Task: In the  document Aging.pdfMake this file  'available offline' Check 'Vision History' View the  non- printing characters
Action: Mouse moved to (34, 54)
Screenshot: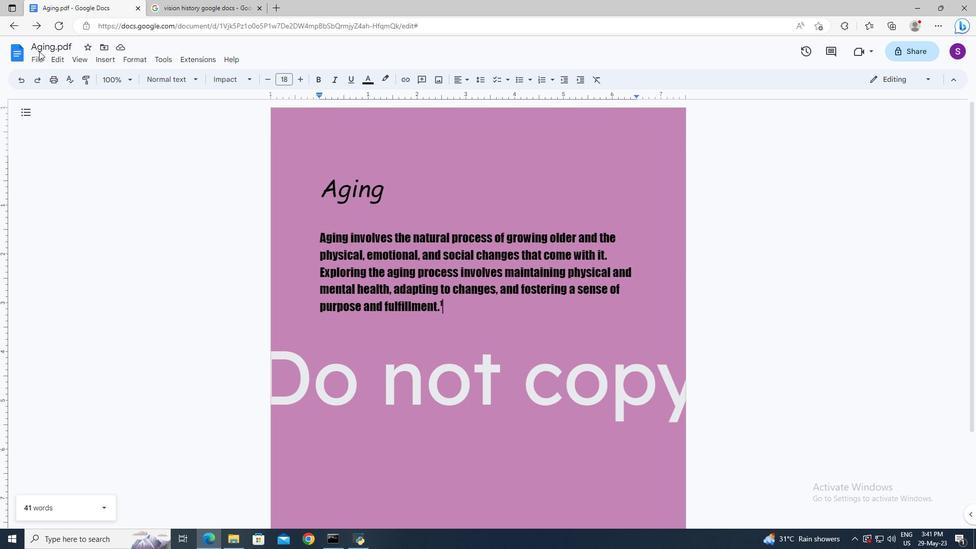 
Action: Mouse pressed left at (34, 54)
Screenshot: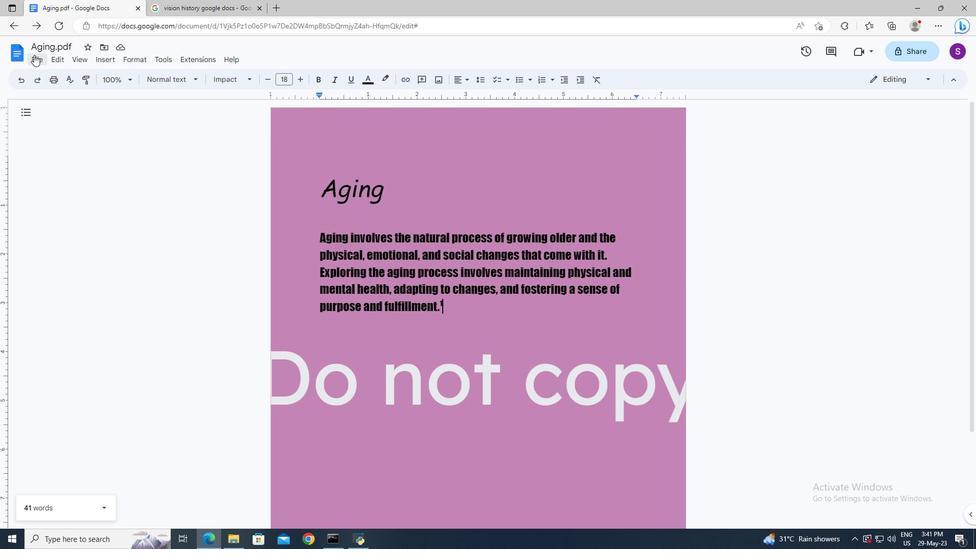 
Action: Mouse moved to (88, 279)
Screenshot: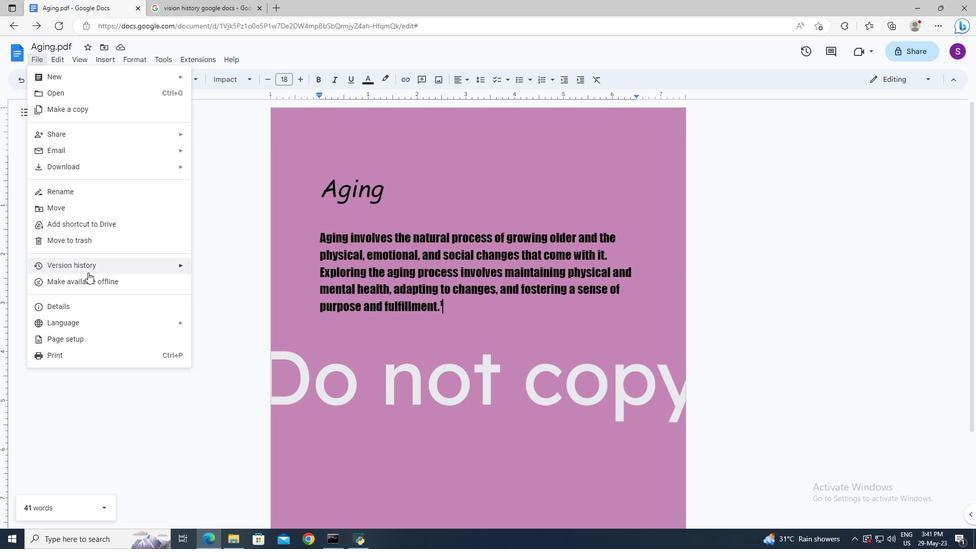 
Action: Mouse pressed left at (88, 279)
Screenshot: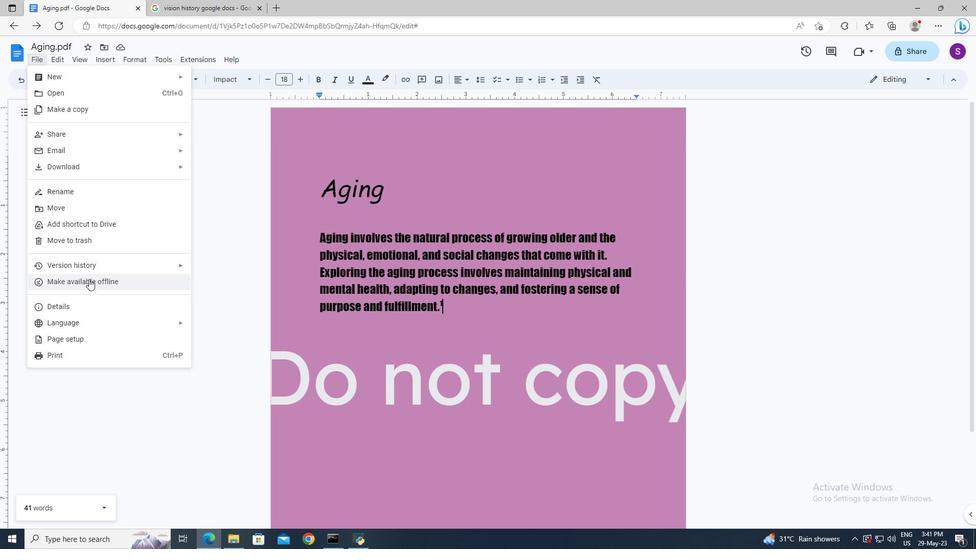 
Action: Mouse moved to (548, 313)
Screenshot: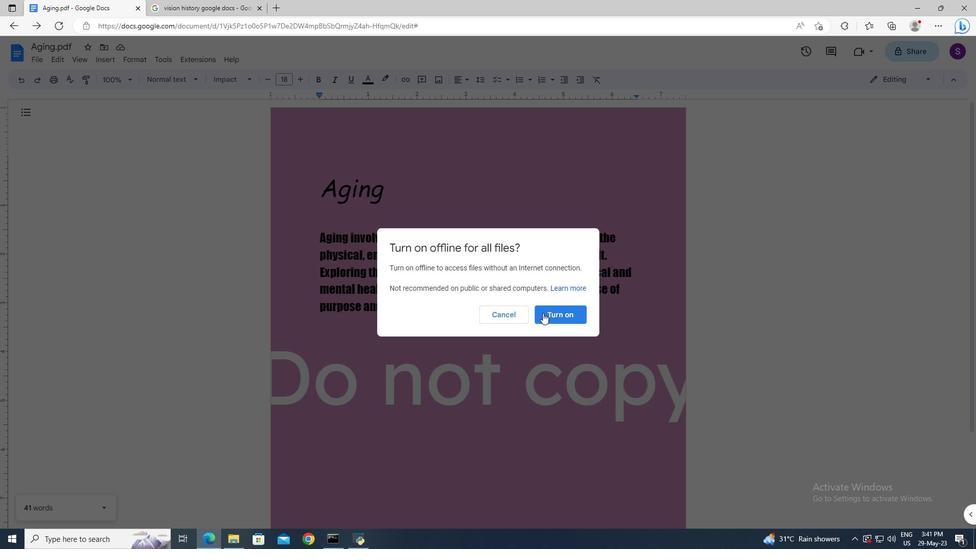 
Action: Mouse pressed left at (548, 313)
Screenshot: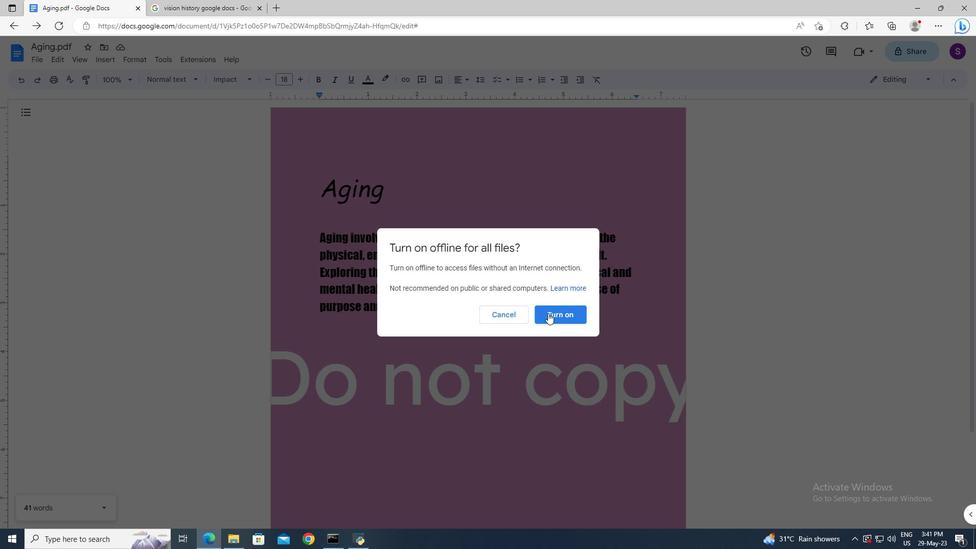 
Action: Mouse moved to (161, 60)
Screenshot: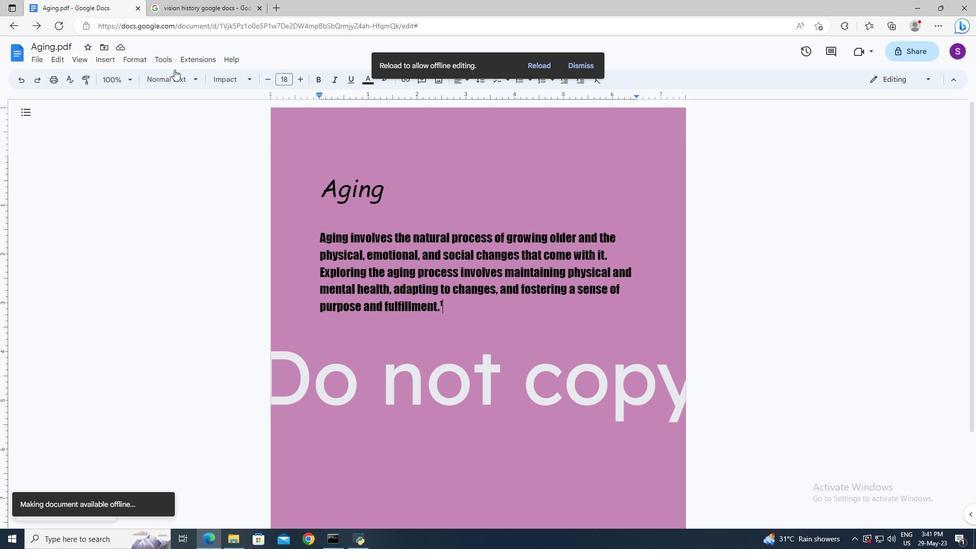 
Action: Mouse pressed left at (161, 60)
Screenshot: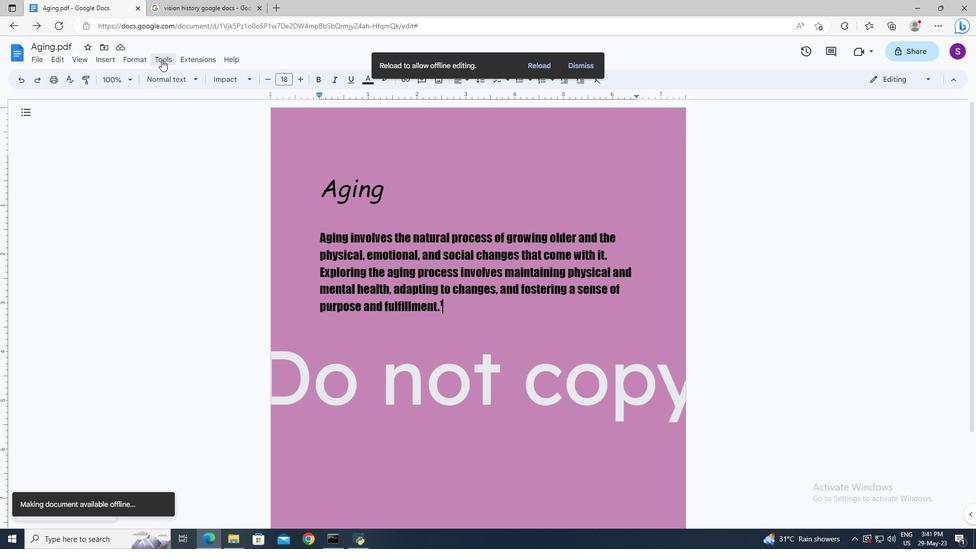 
Action: Mouse moved to (191, 328)
Screenshot: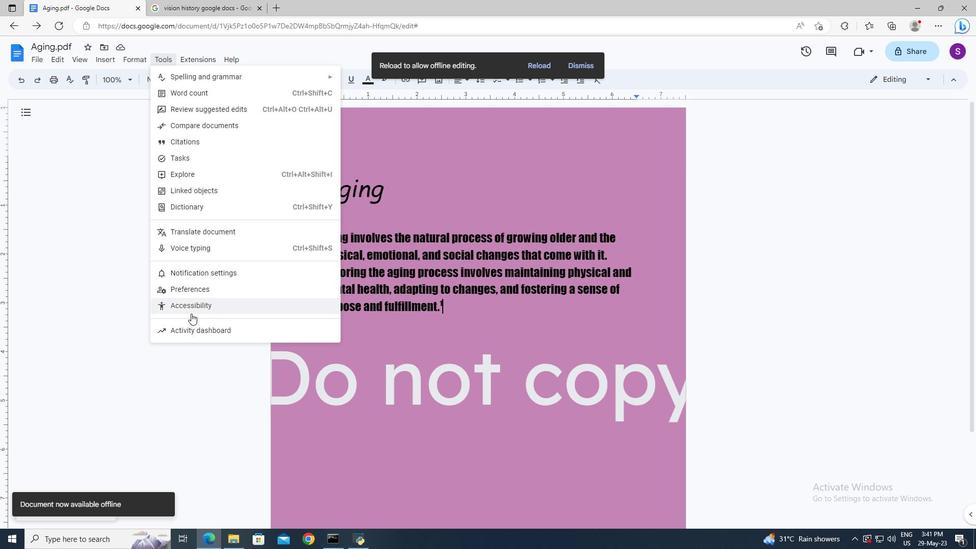 
Action: Mouse pressed left at (191, 328)
Screenshot: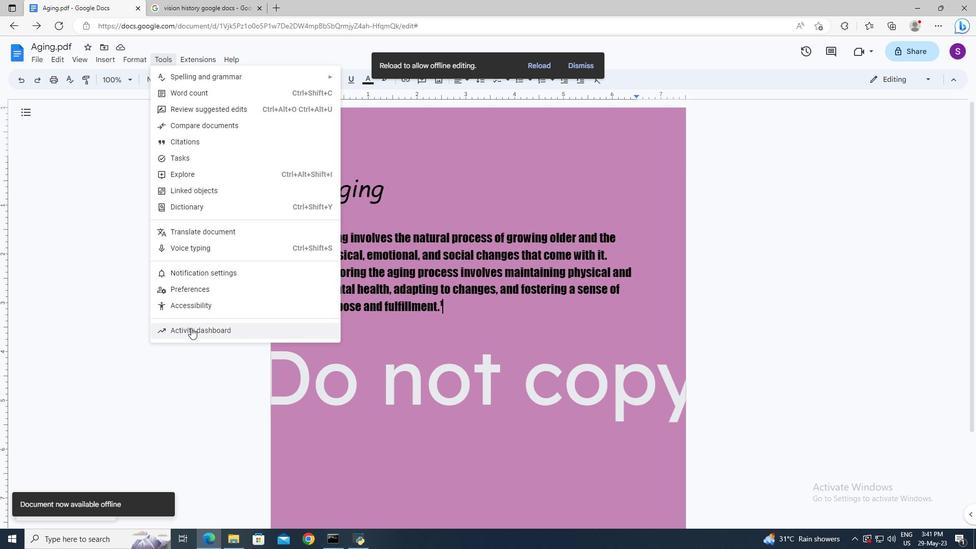 
Action: Mouse moved to (333, 264)
Screenshot: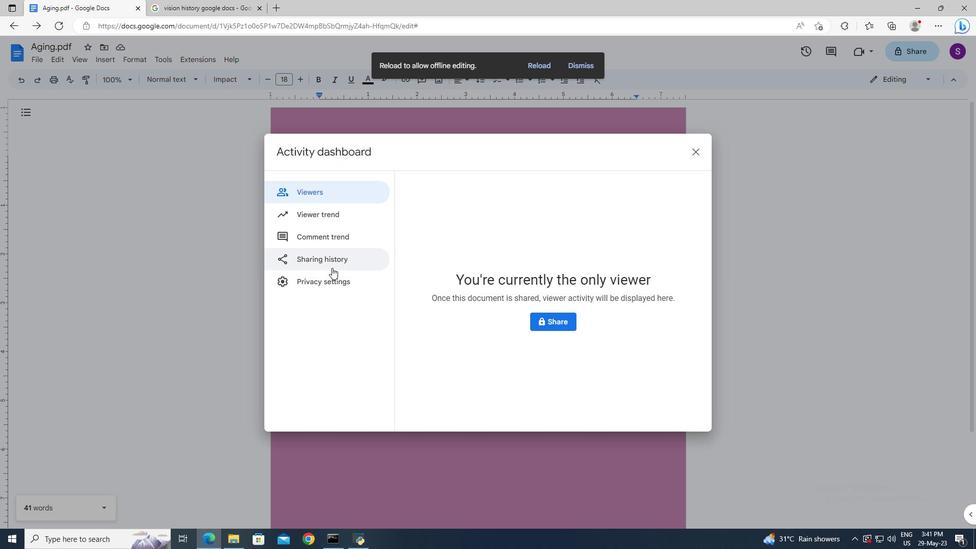 
Action: Mouse pressed left at (333, 264)
Screenshot: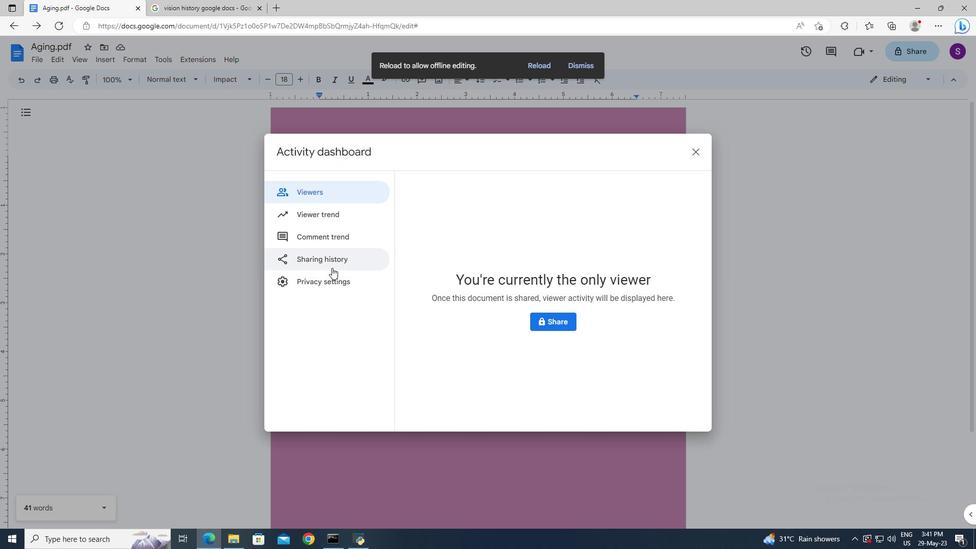 
Action: Mouse moved to (694, 150)
Screenshot: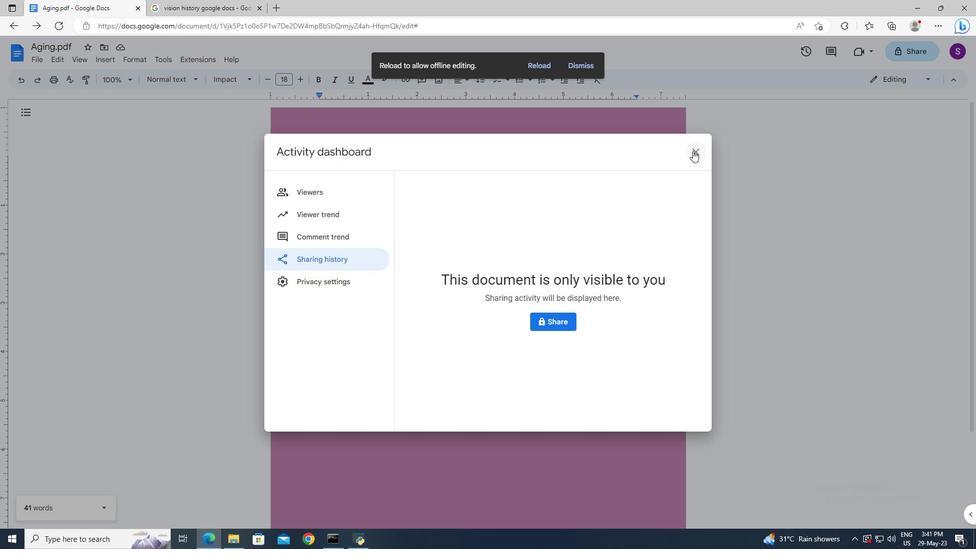 
Action: Mouse pressed left at (694, 150)
Screenshot: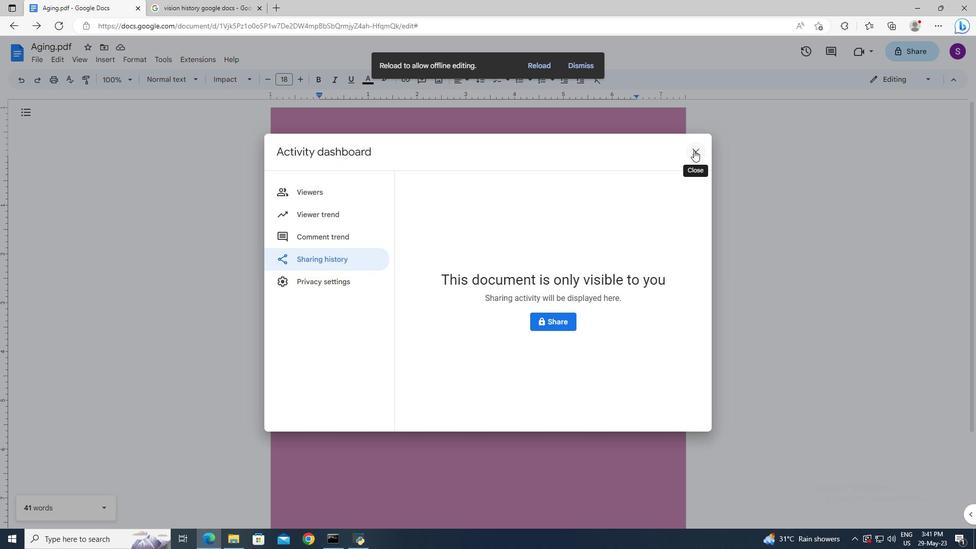 
Action: Mouse moved to (82, 57)
Screenshot: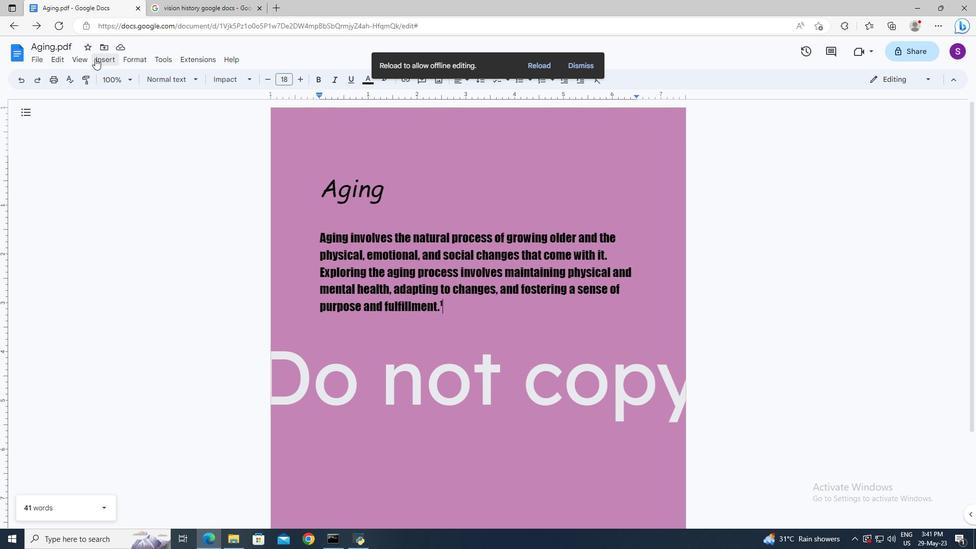 
Action: Mouse pressed left at (82, 57)
Screenshot: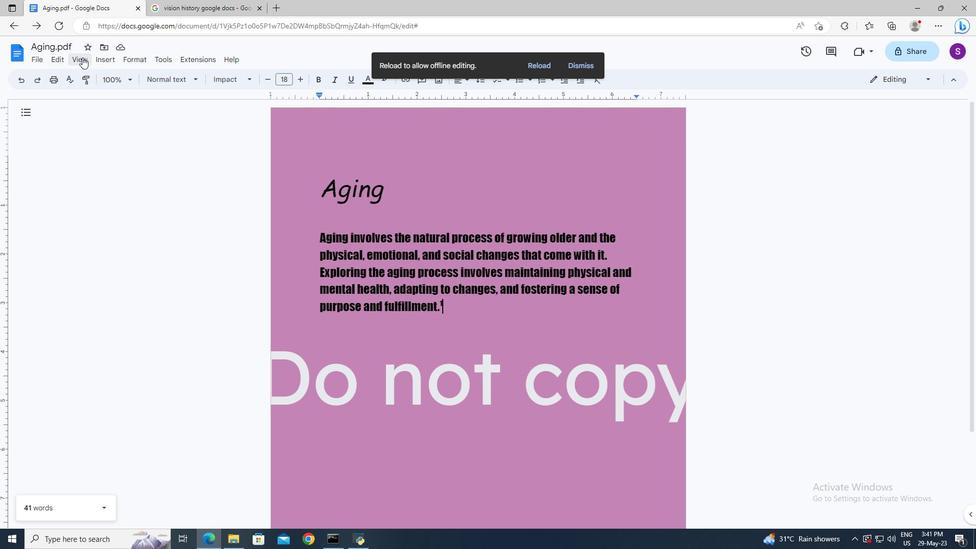 
Action: Mouse moved to (95, 164)
Screenshot: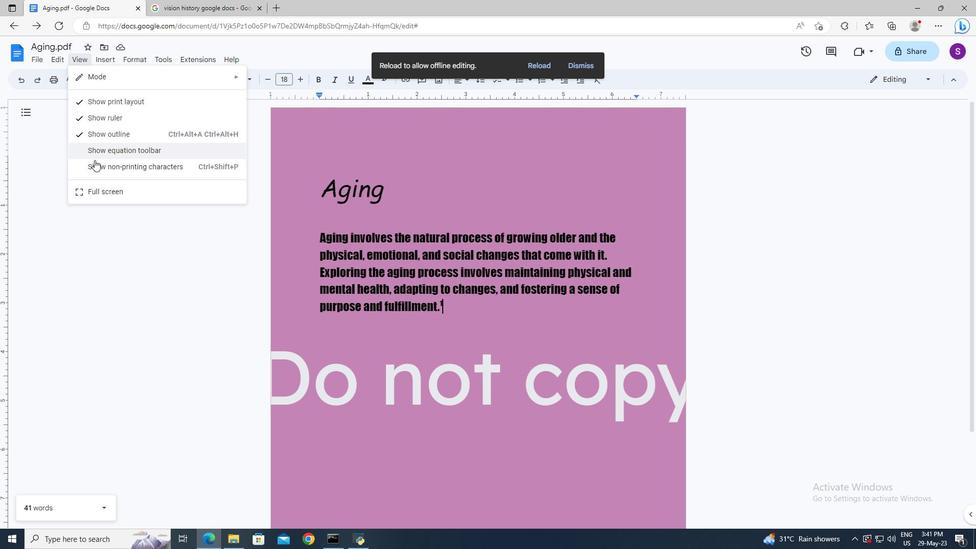 
Action: Mouse pressed left at (95, 164)
Screenshot: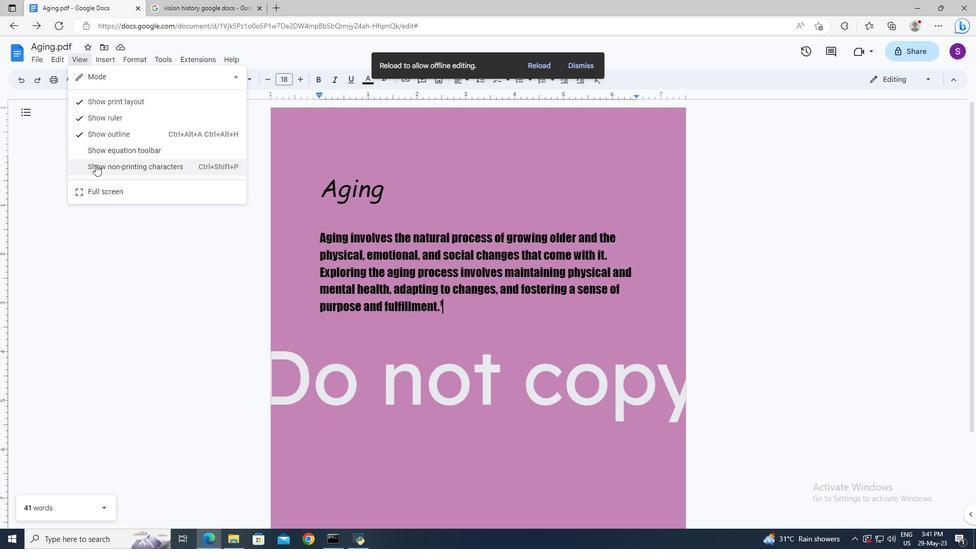 
